 Task: Use the formula "OR" in spreadsheet "Project protfolio".
Action: Mouse moved to (131, 186)
Screenshot: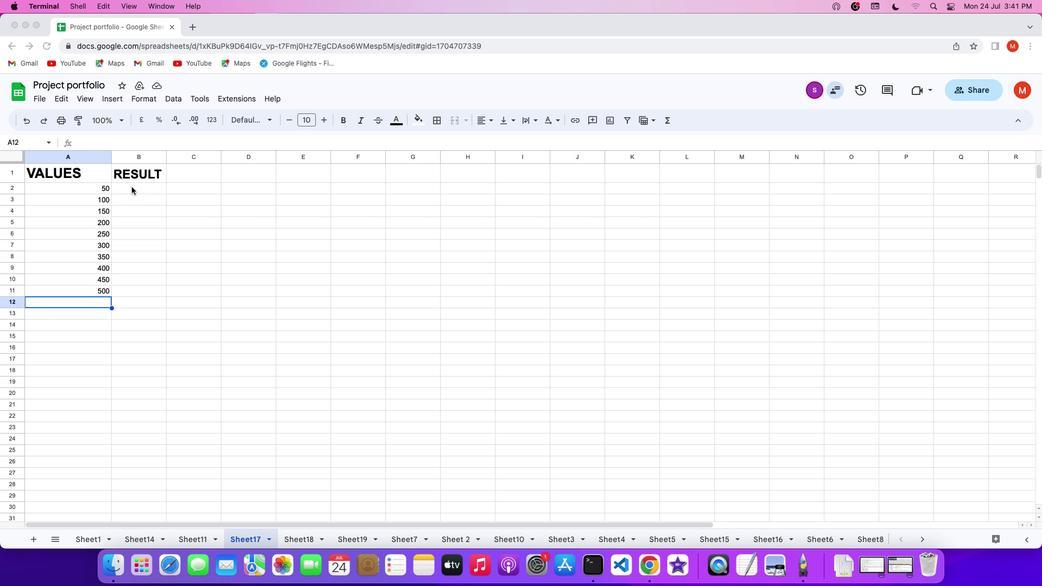 
Action: Mouse pressed left at (131, 186)
Screenshot: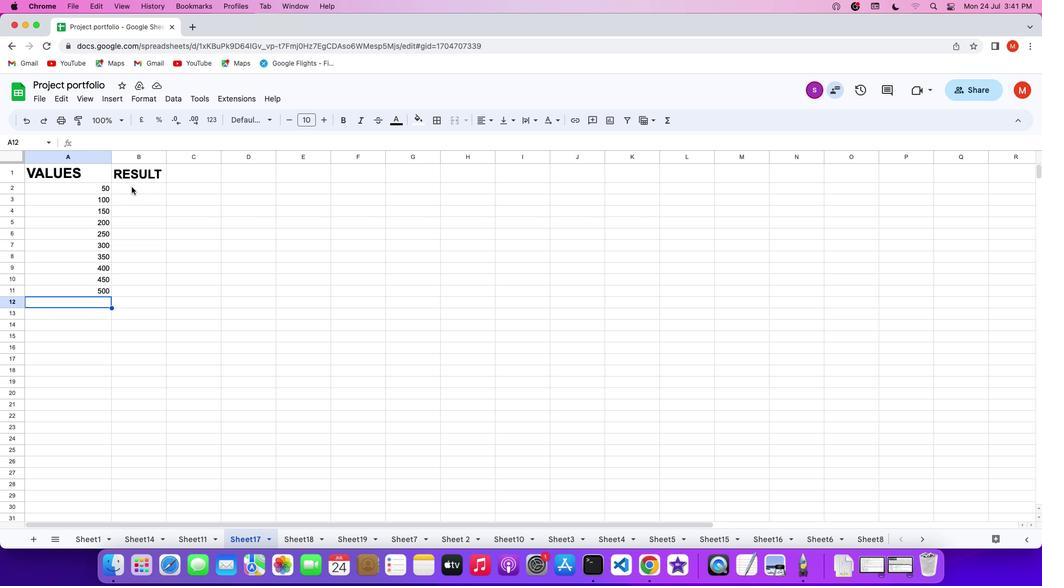 
Action: Mouse pressed left at (131, 186)
Screenshot: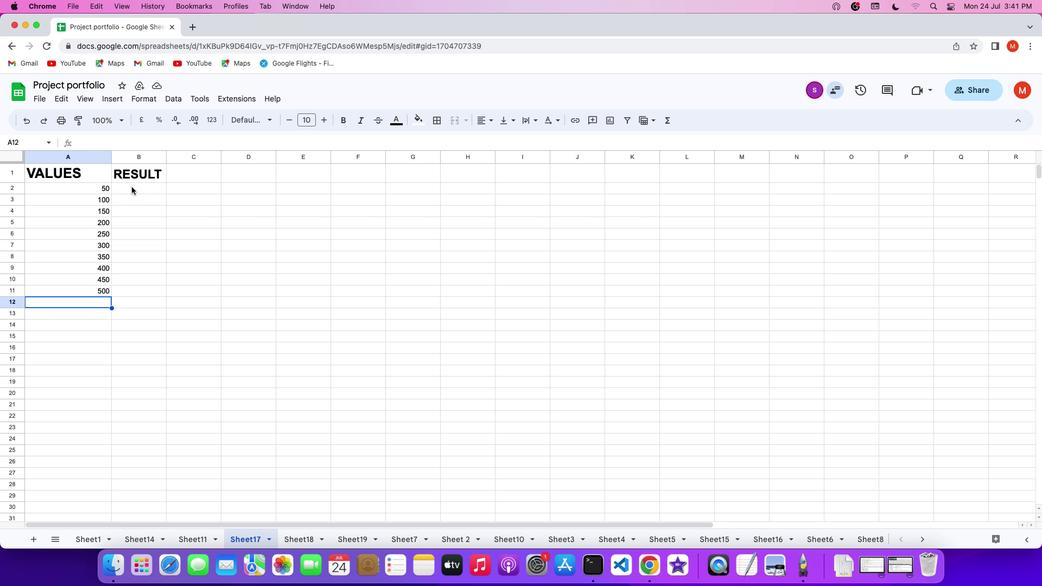 
Action: Key pressed '='
Screenshot: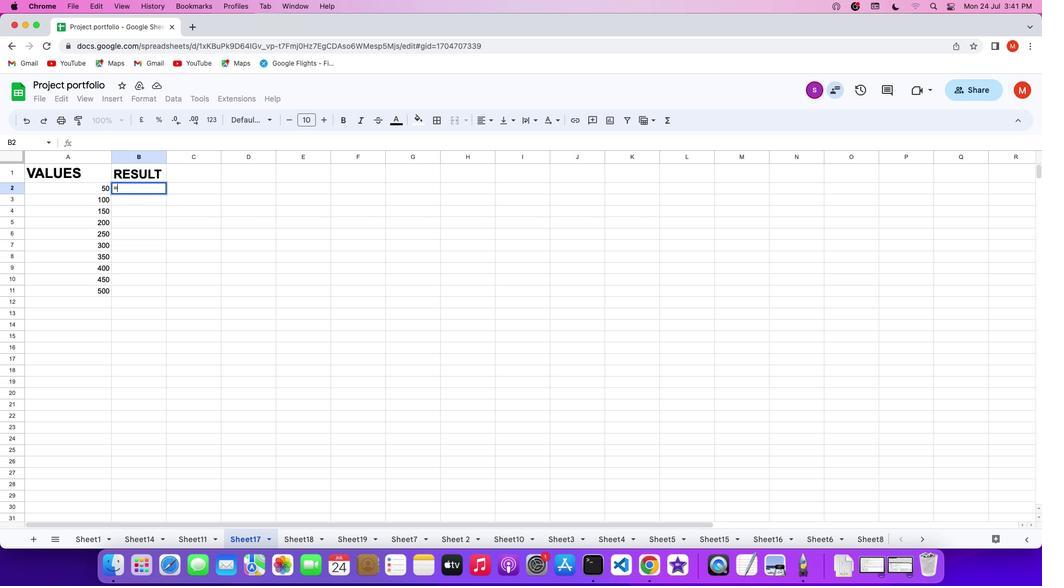 
Action: Mouse moved to (675, 123)
Screenshot: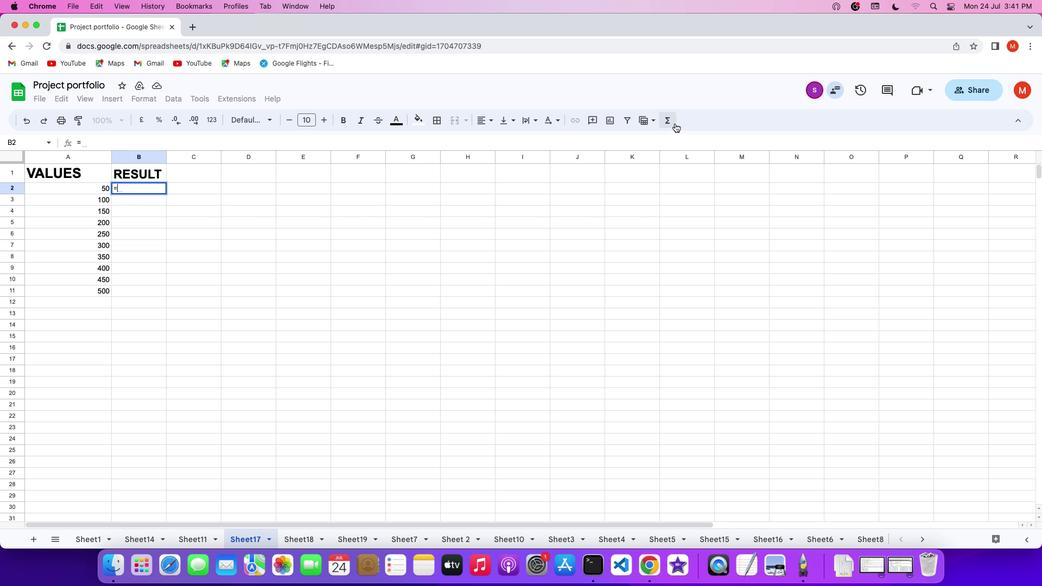 
Action: Mouse pressed left at (675, 123)
Screenshot: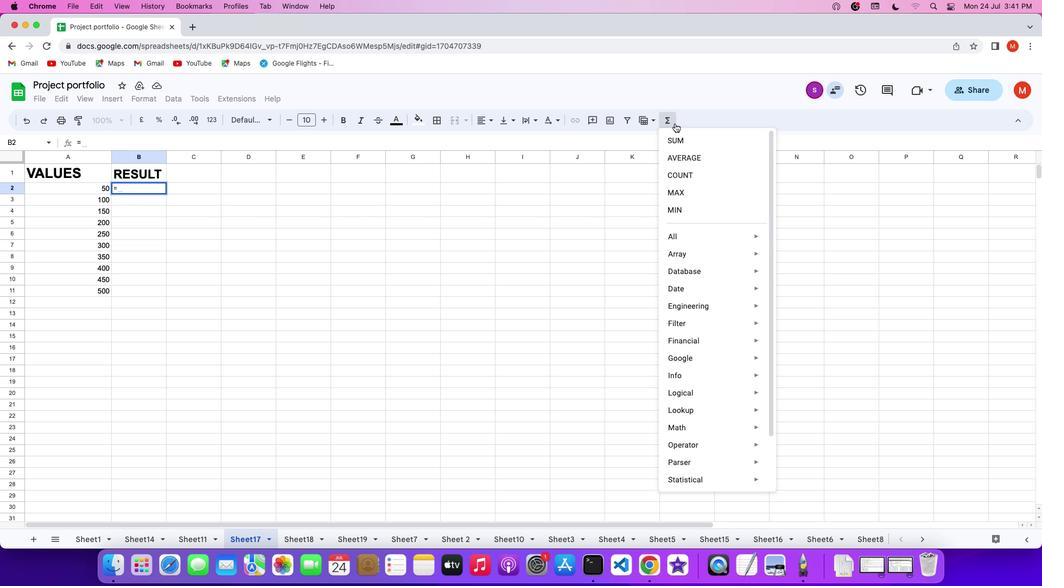 
Action: Mouse moved to (807, 523)
Screenshot: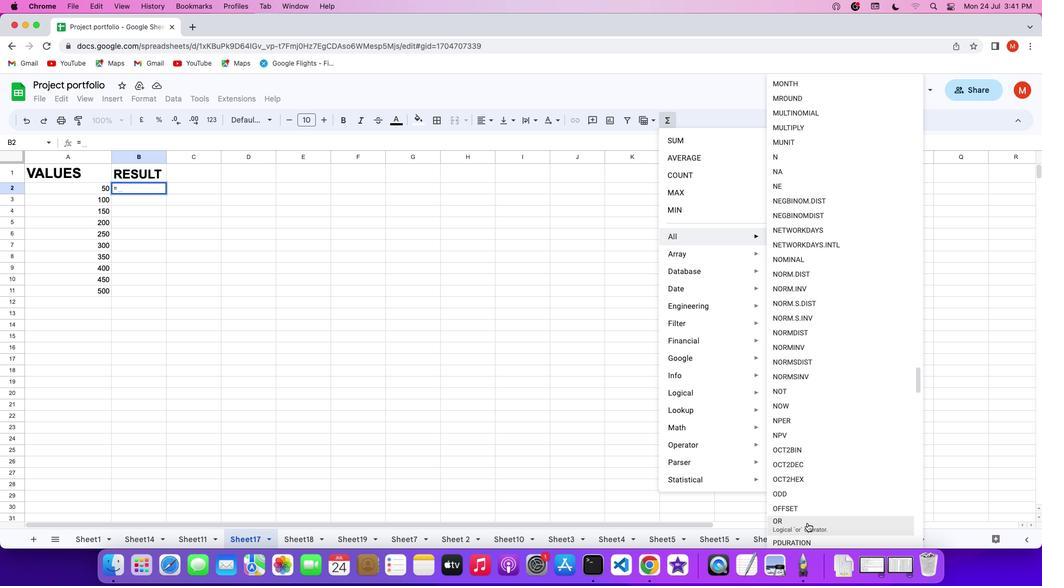 
Action: Mouse pressed left at (807, 523)
Screenshot: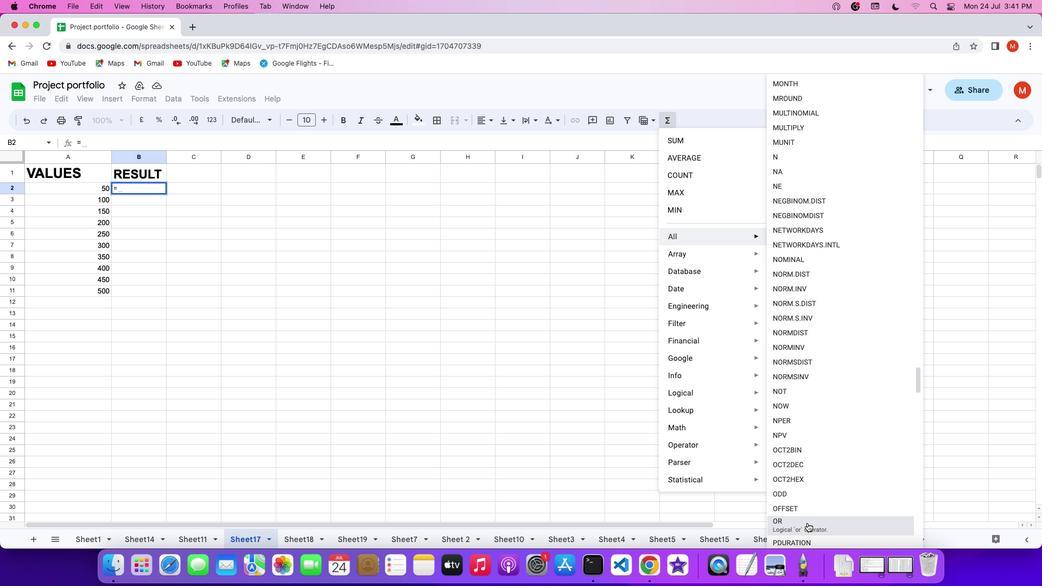 
Action: Mouse moved to (92, 187)
Screenshot: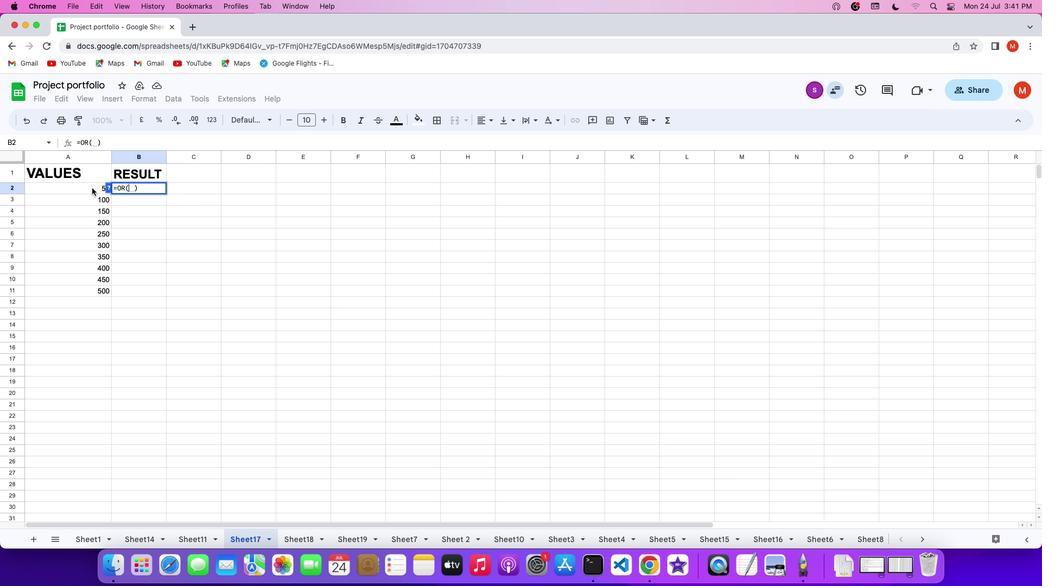 
Action: Mouse pressed left at (92, 187)
Screenshot: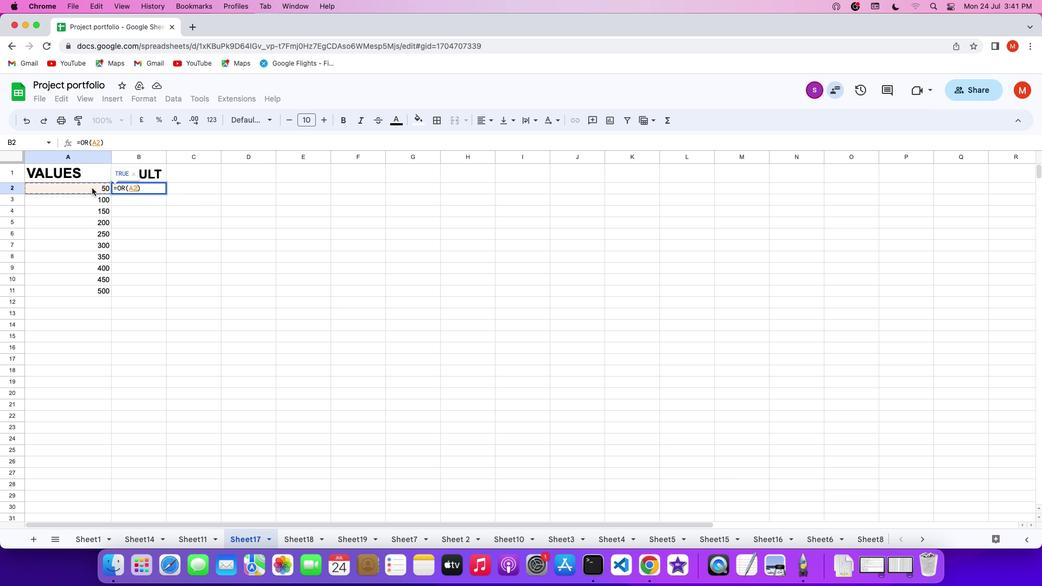 
Action: Key pressed Key.shift_r'>''1'','
Screenshot: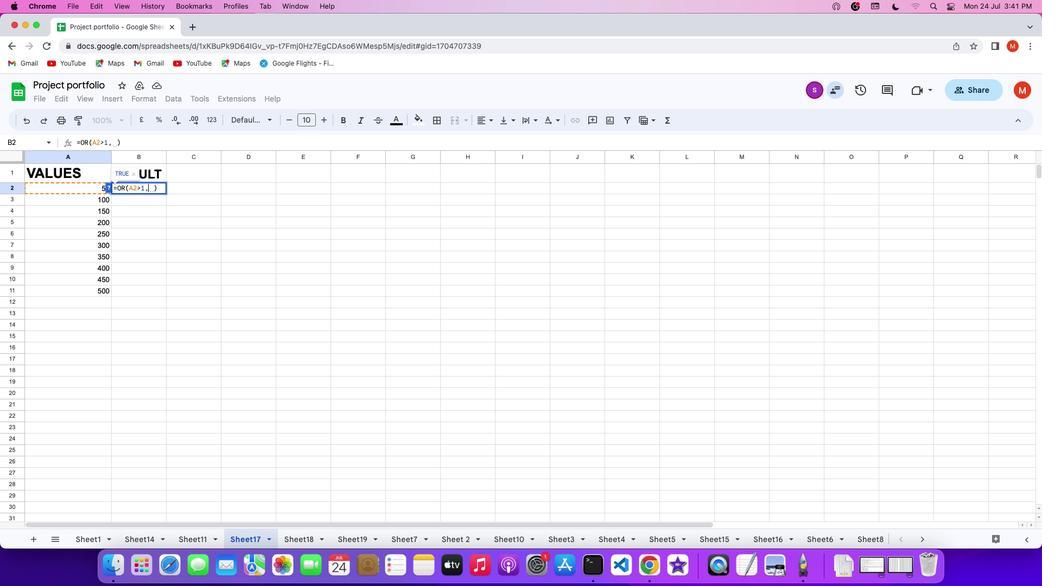 
Action: Mouse moved to (85, 199)
Screenshot: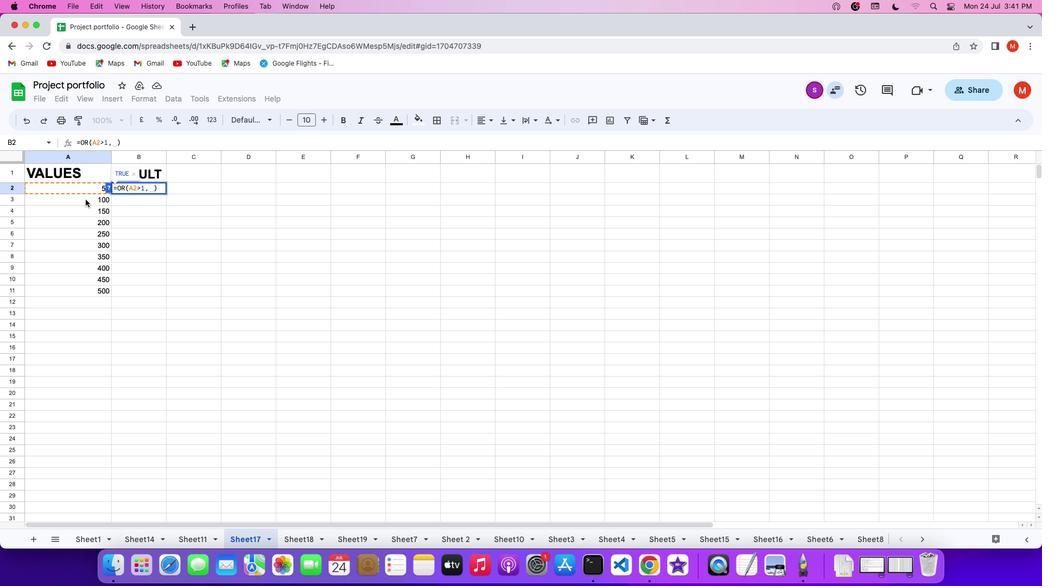 
Action: Mouse pressed left at (85, 199)
Screenshot: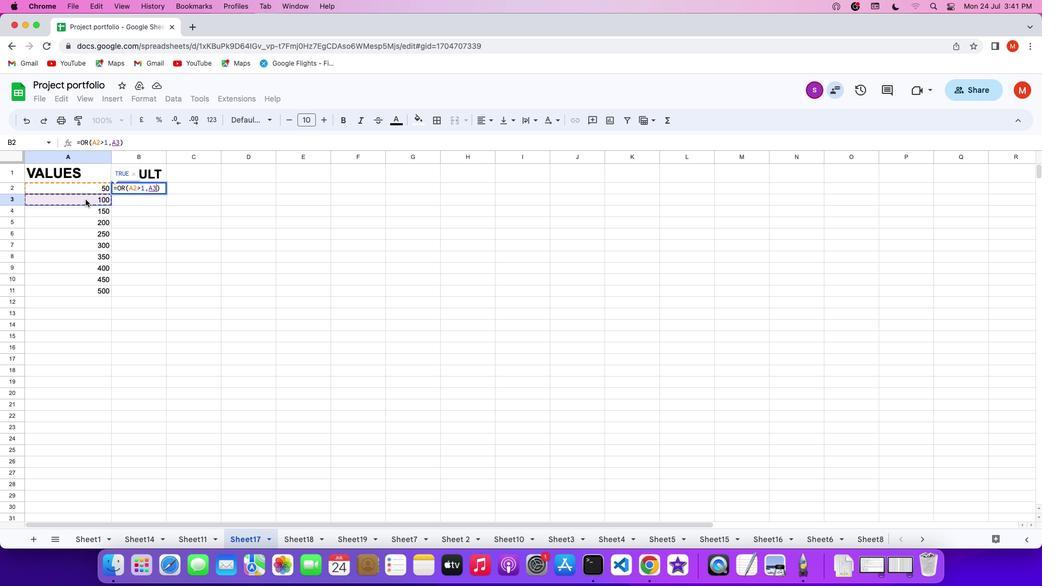 
Action: Key pressed Key.shift_r'<''1''0''0'Key.enter
Screenshot: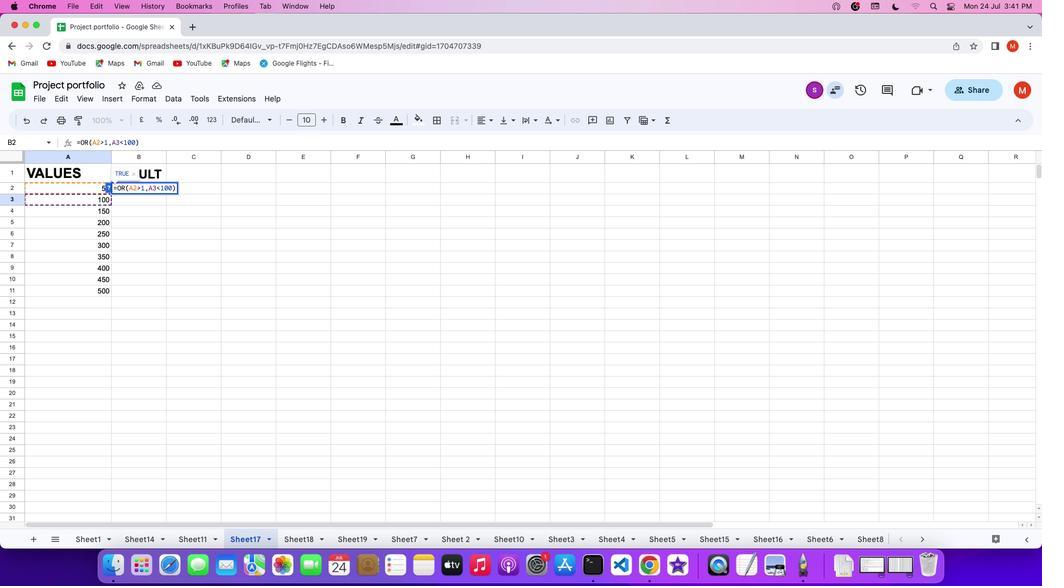 
